 Task: Sort the contact list by categories in Outlook.
Action: Mouse moved to (7, 94)
Screenshot: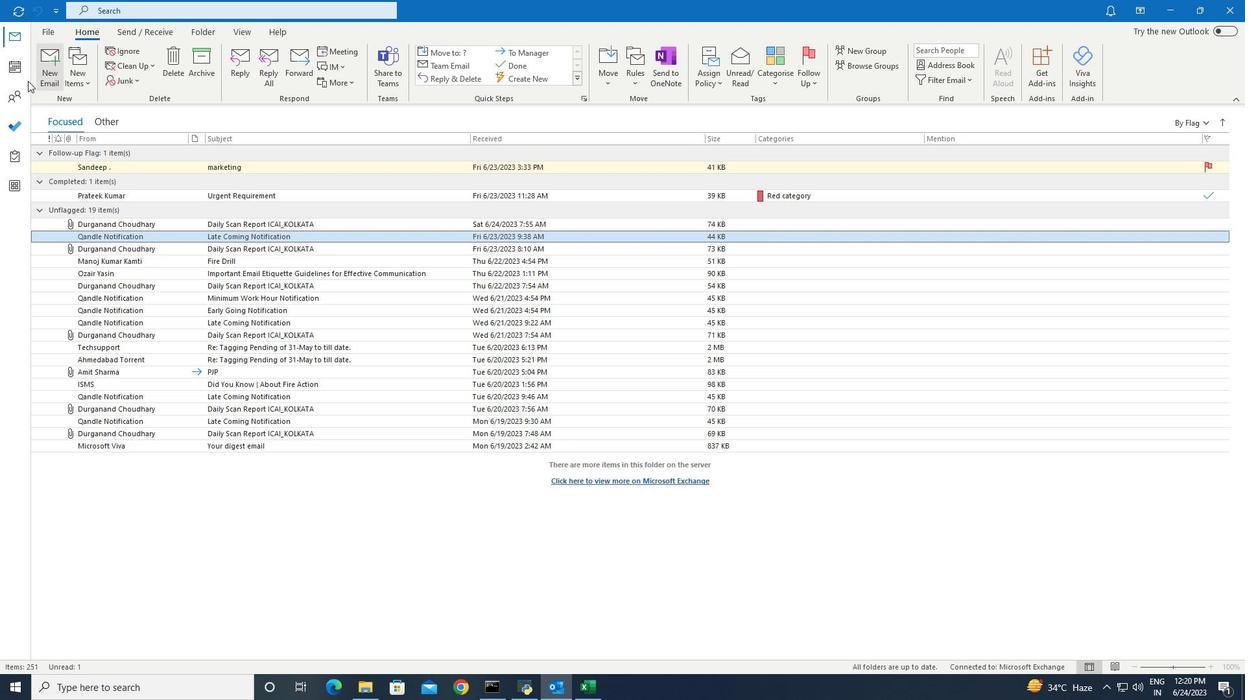 
Action: Mouse pressed left at (7, 94)
Screenshot: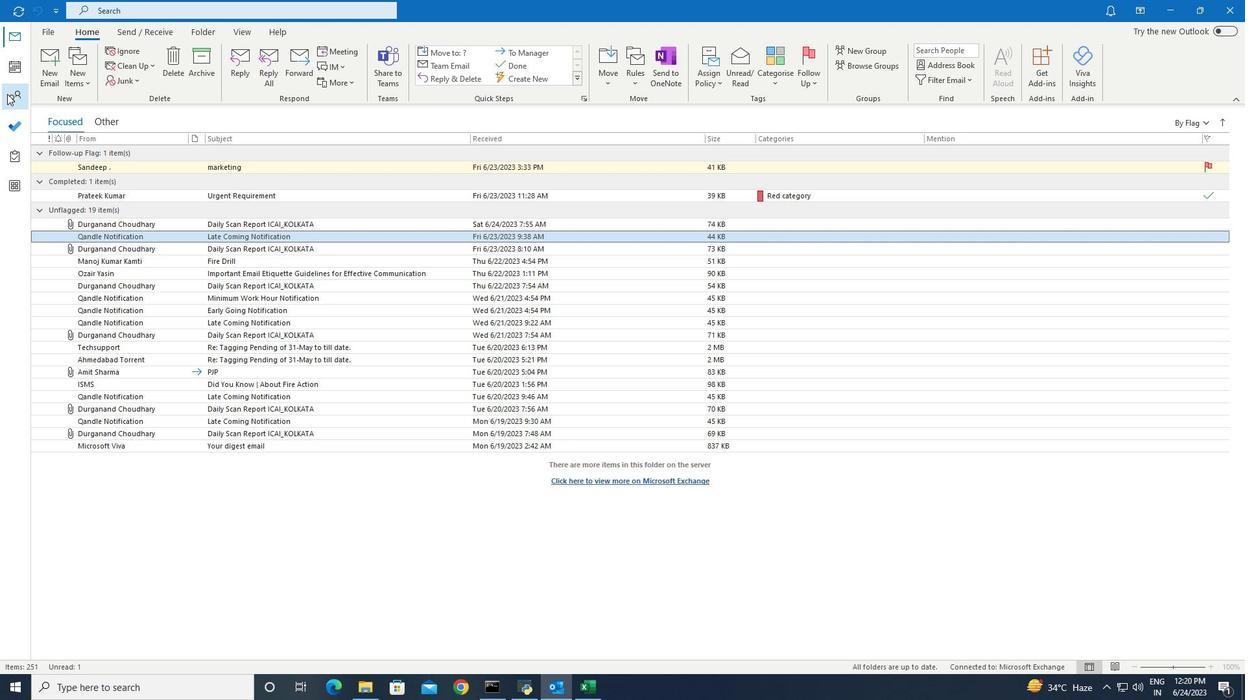 
Action: Mouse moved to (234, 30)
Screenshot: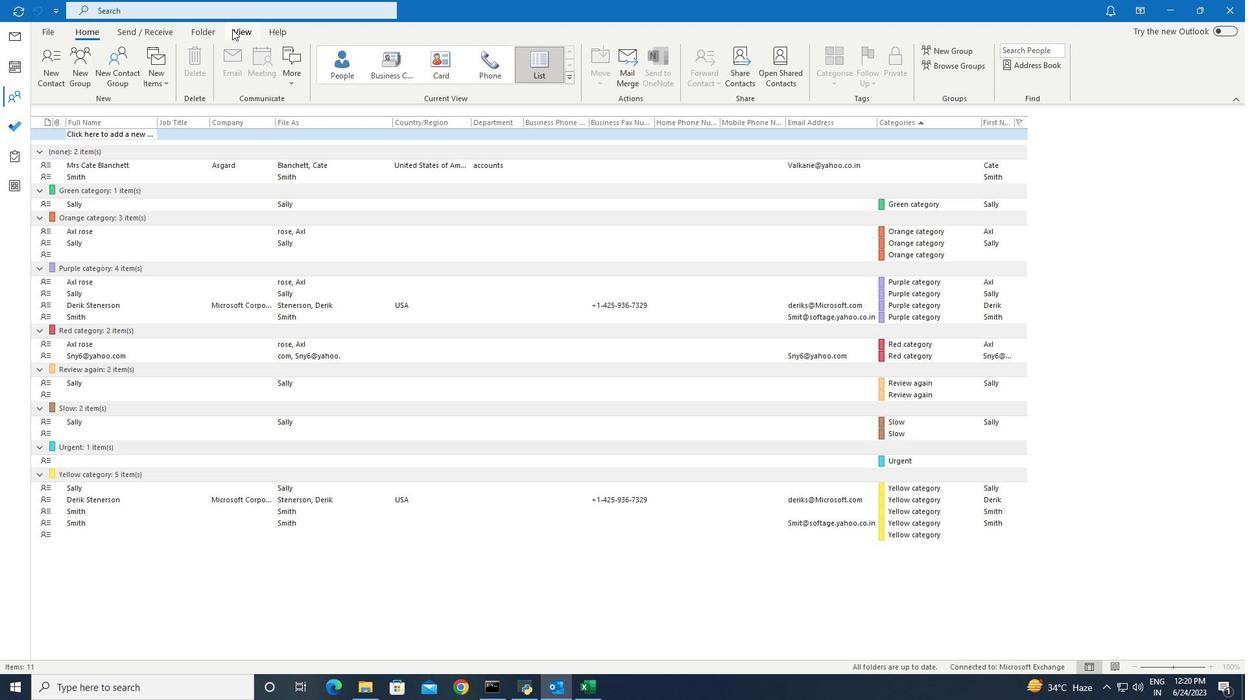 
Action: Mouse pressed left at (234, 30)
Screenshot: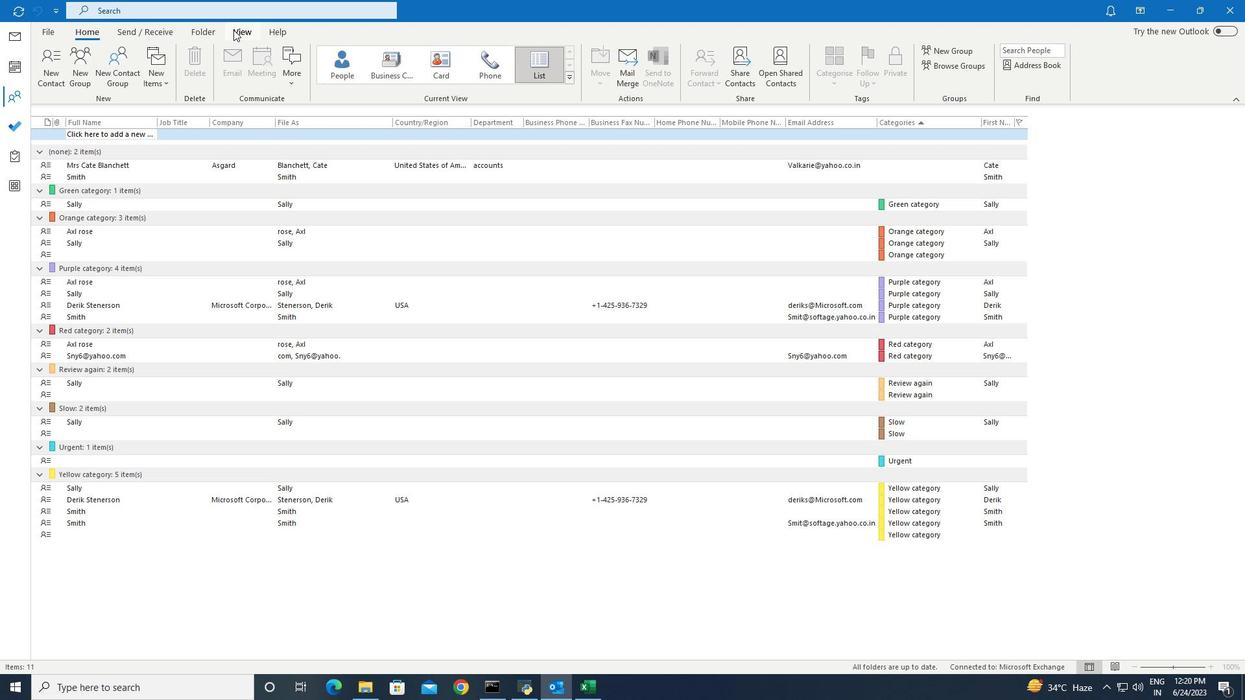 
Action: Mouse moved to (313, 79)
Screenshot: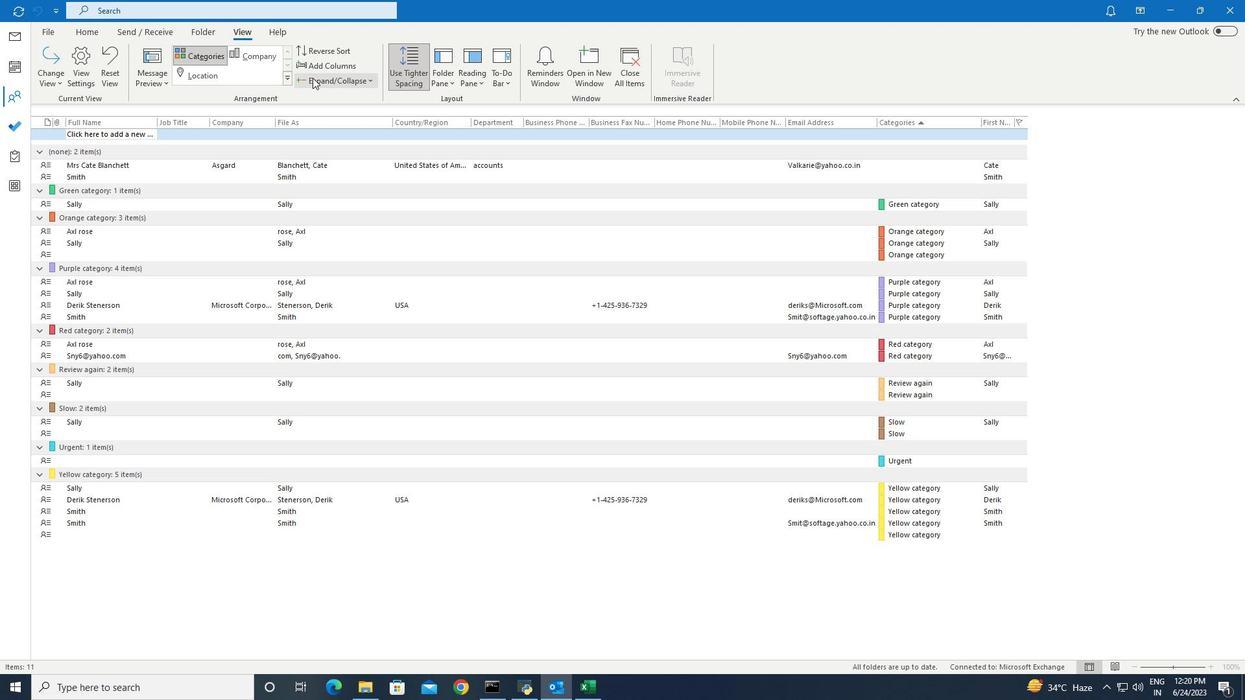 
Action: Mouse pressed left at (313, 79)
Screenshot: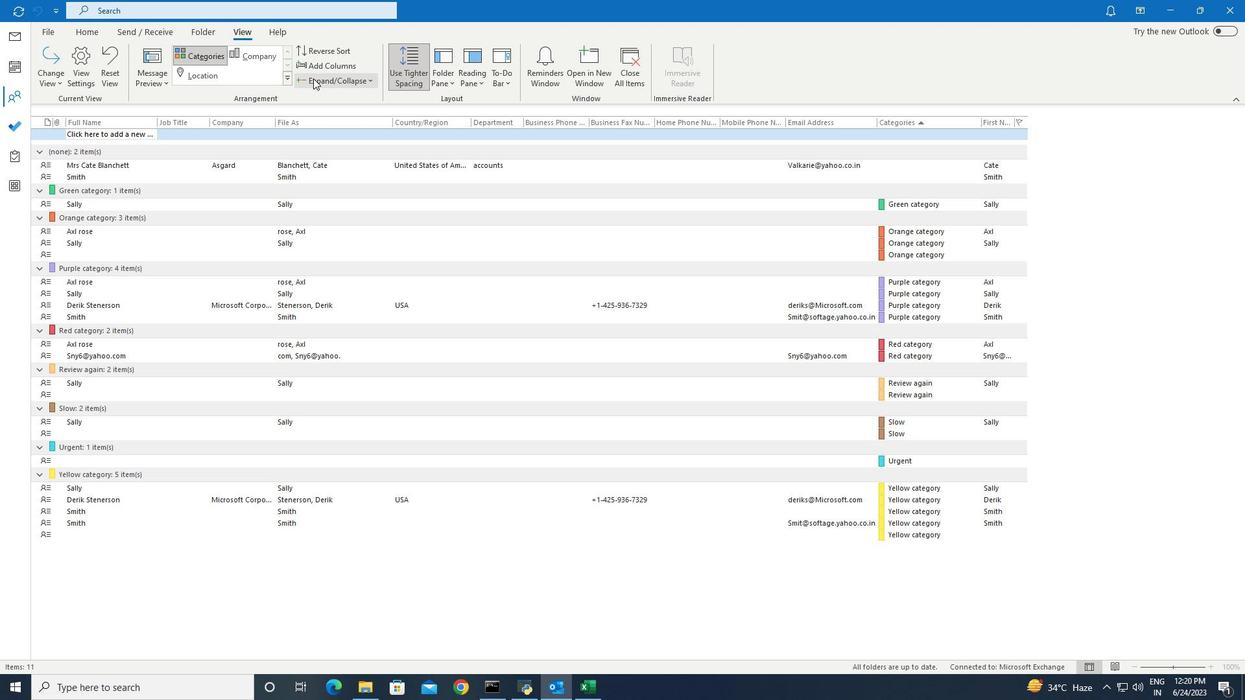 
Action: Mouse moved to (317, 114)
Screenshot: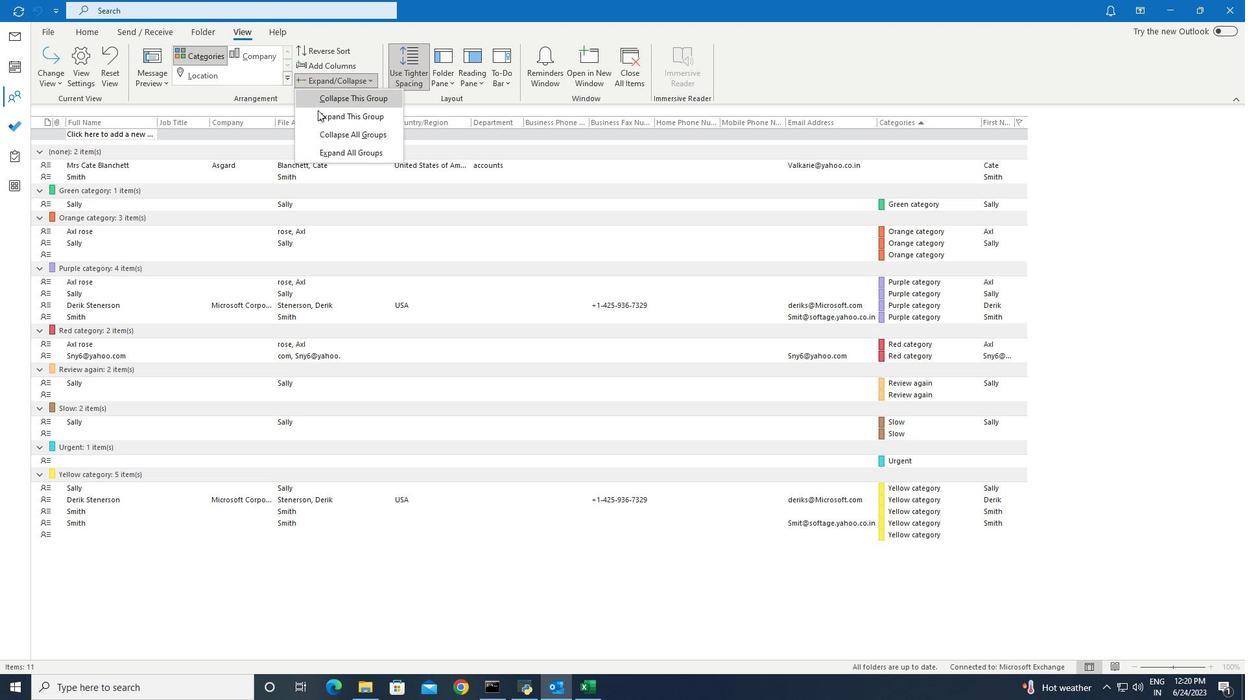 
Action: Mouse pressed left at (317, 114)
Screenshot: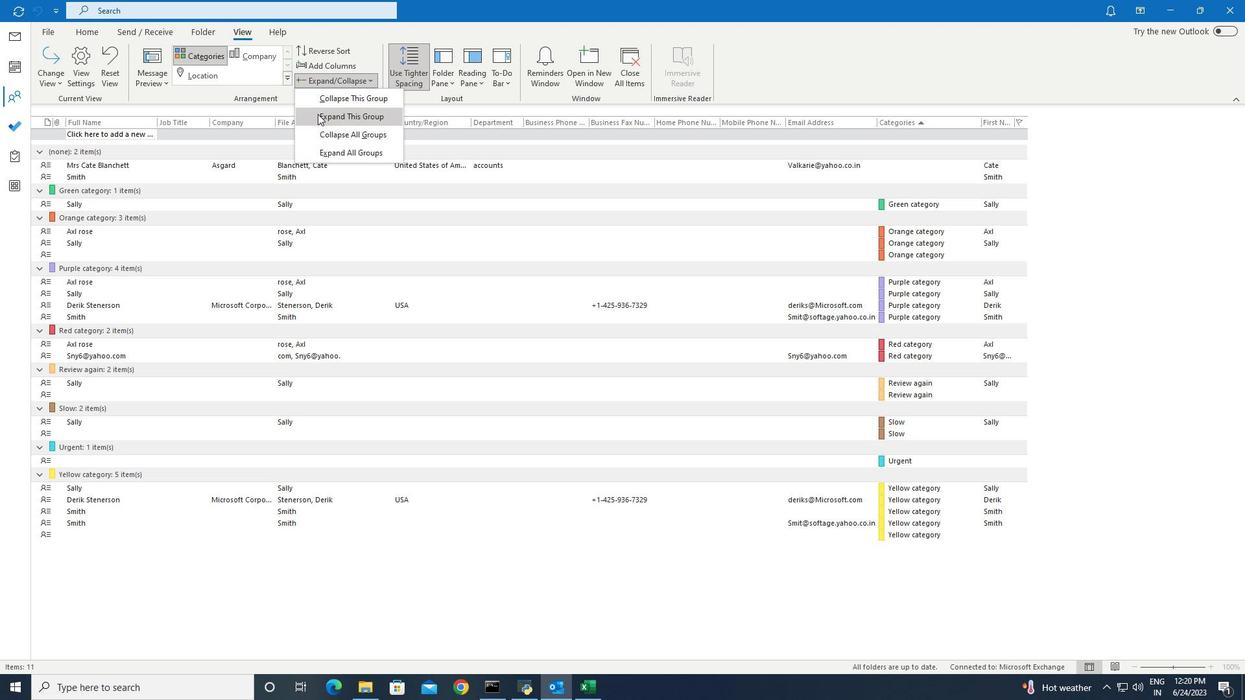 
